 Task: Add Moon Valley Organics Organic Coconut Lemon Herbal Lotion Bar to the cart.
Action: Mouse moved to (852, 324)
Screenshot: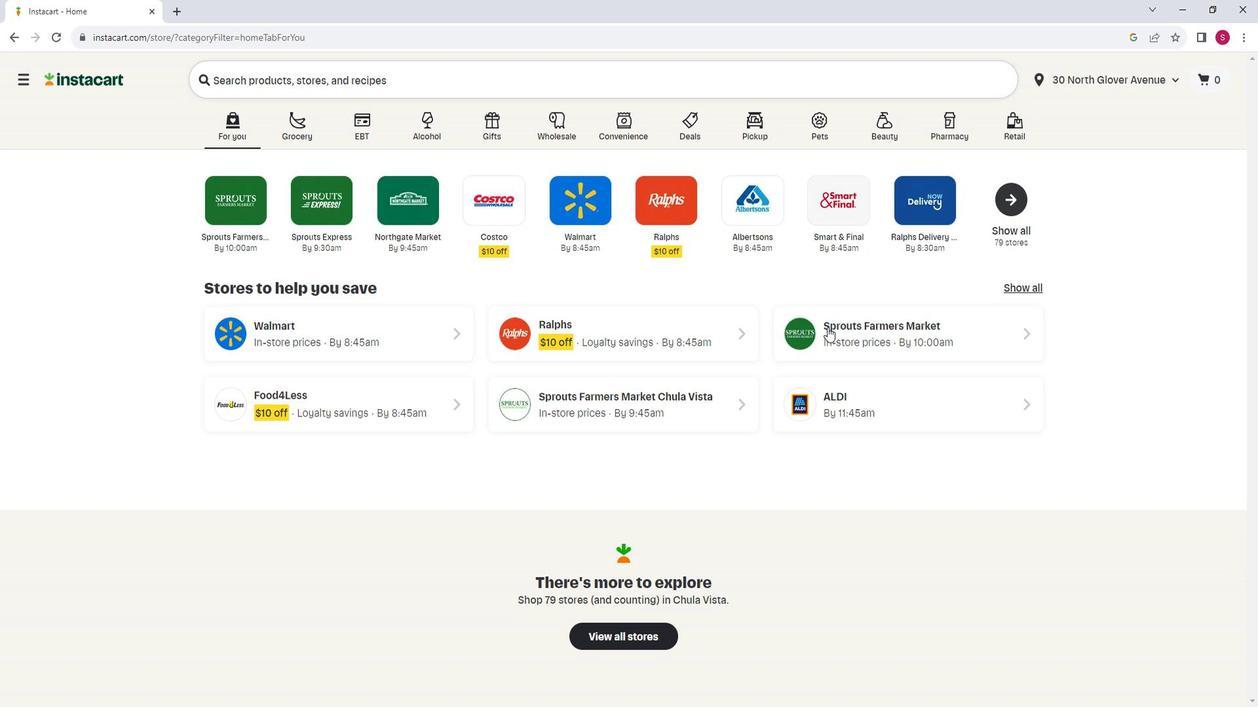 
Action: Mouse pressed left at (852, 324)
Screenshot: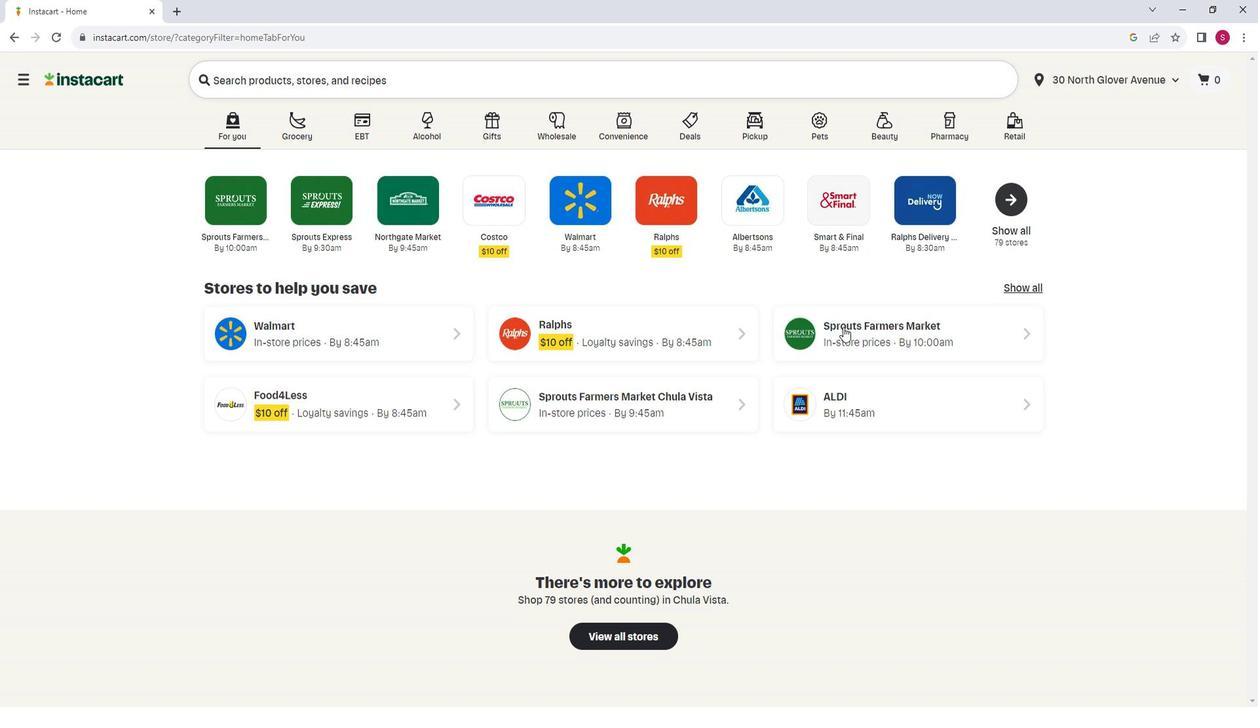 
Action: Mouse moved to (100, 416)
Screenshot: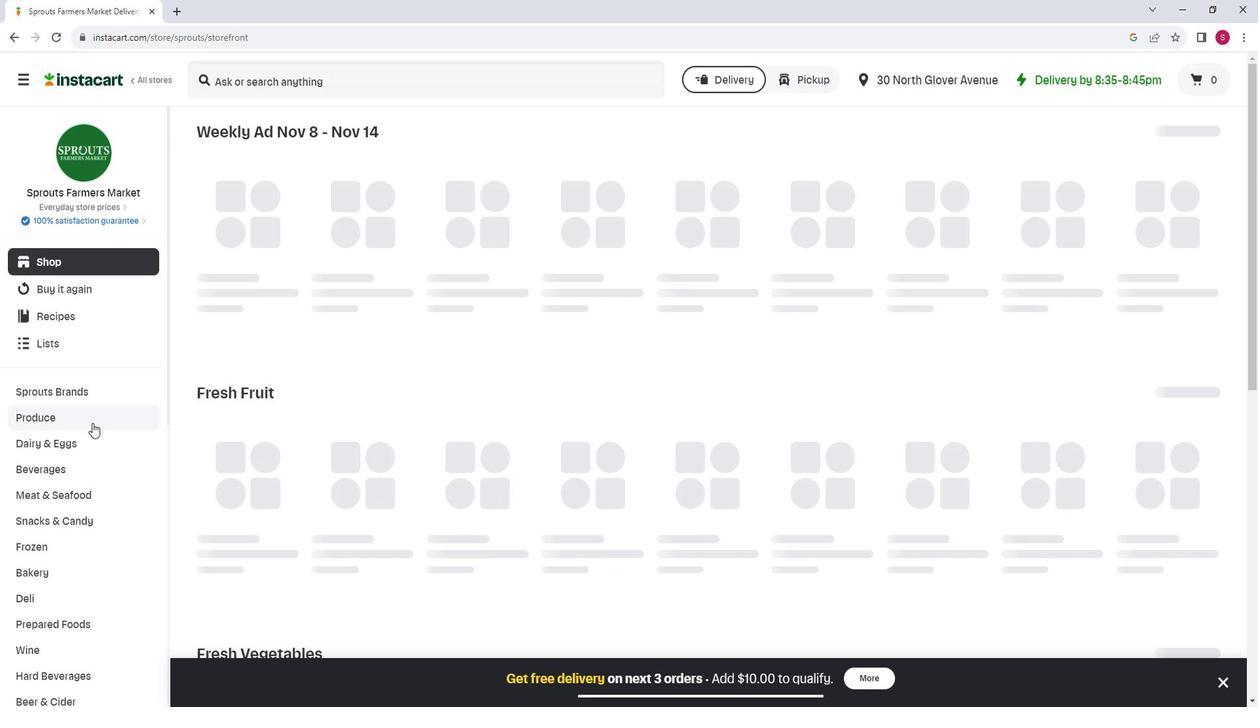 
Action: Mouse scrolled (100, 416) with delta (0, 0)
Screenshot: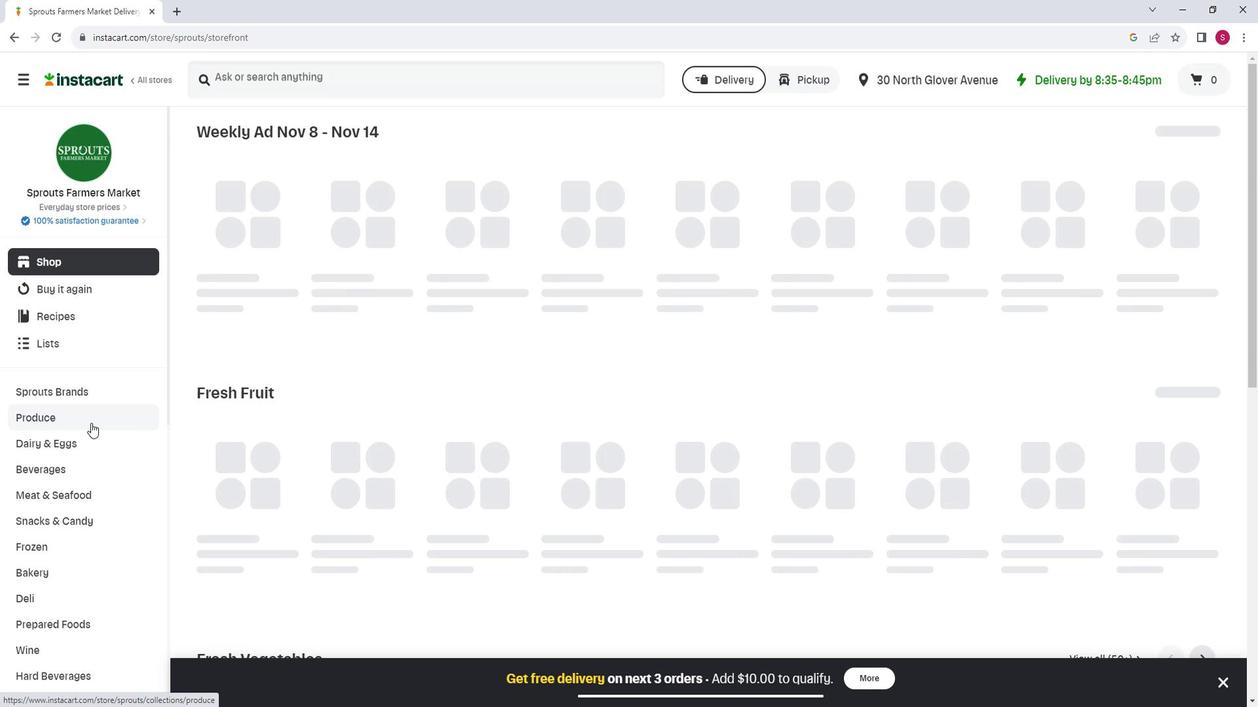 
Action: Mouse scrolled (100, 416) with delta (0, 0)
Screenshot: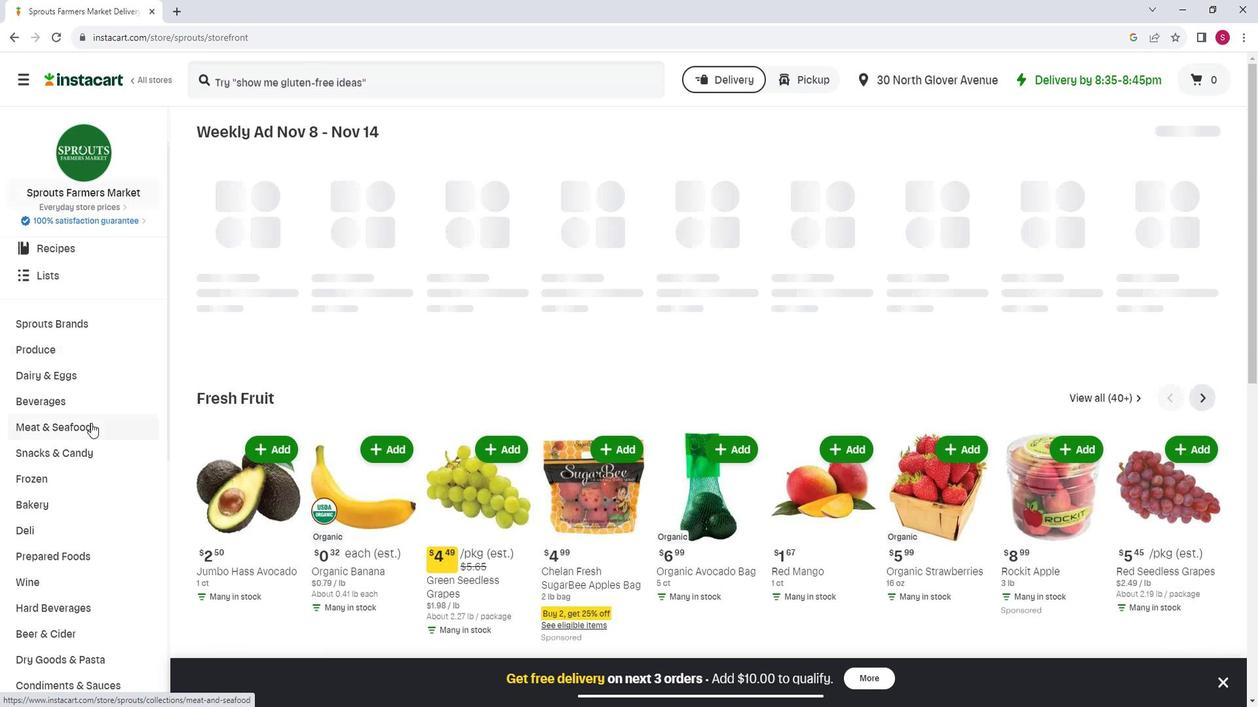 
Action: Mouse scrolled (100, 416) with delta (0, 0)
Screenshot: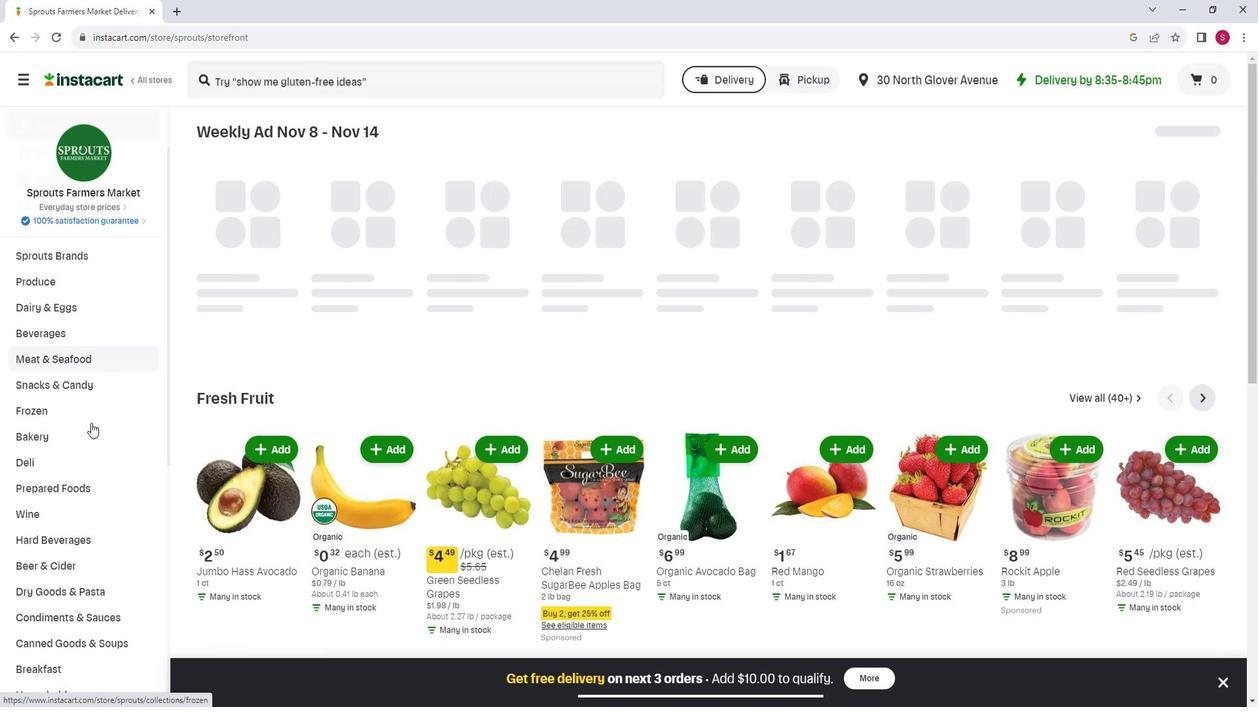 
Action: Mouse scrolled (100, 416) with delta (0, 0)
Screenshot: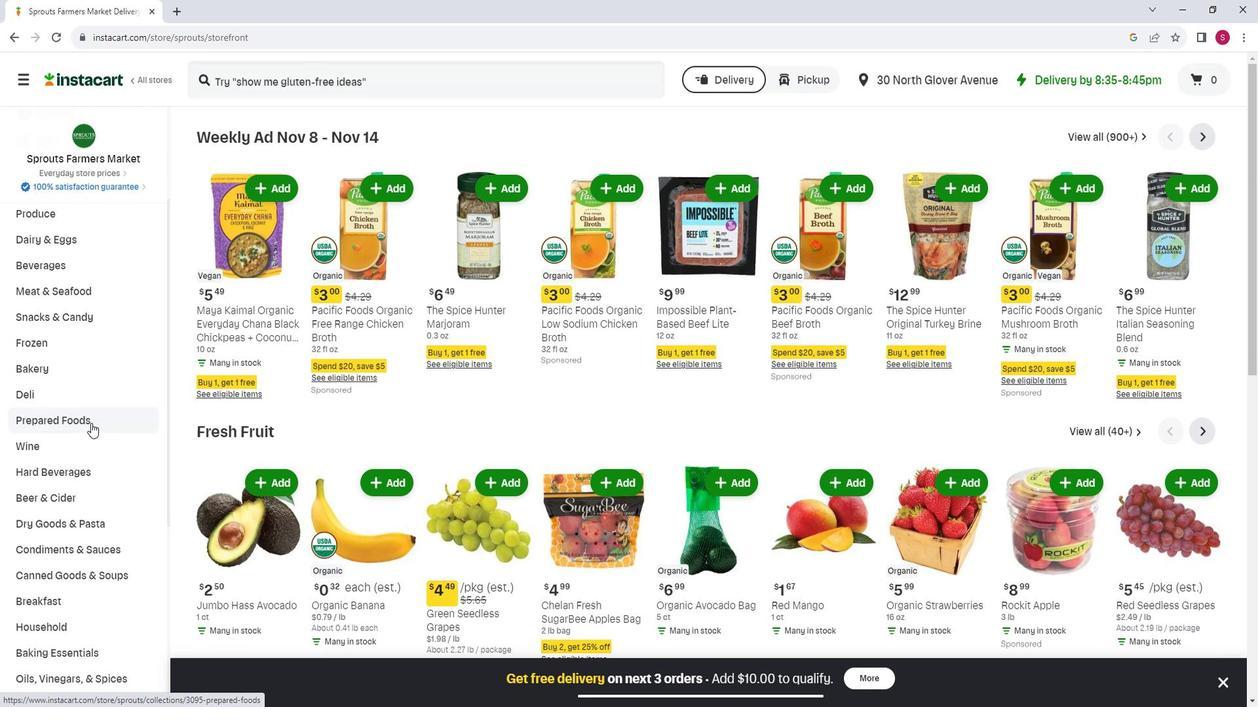 
Action: Mouse scrolled (100, 416) with delta (0, 0)
Screenshot: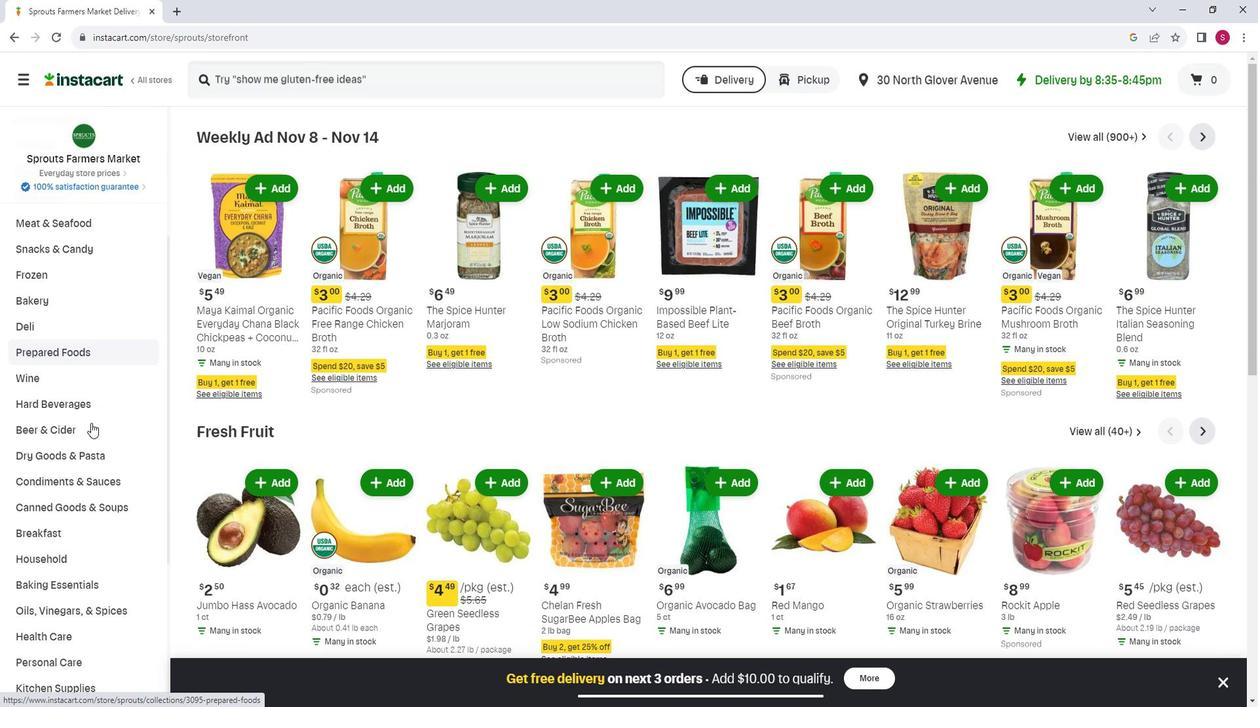 
Action: Mouse scrolled (100, 416) with delta (0, 0)
Screenshot: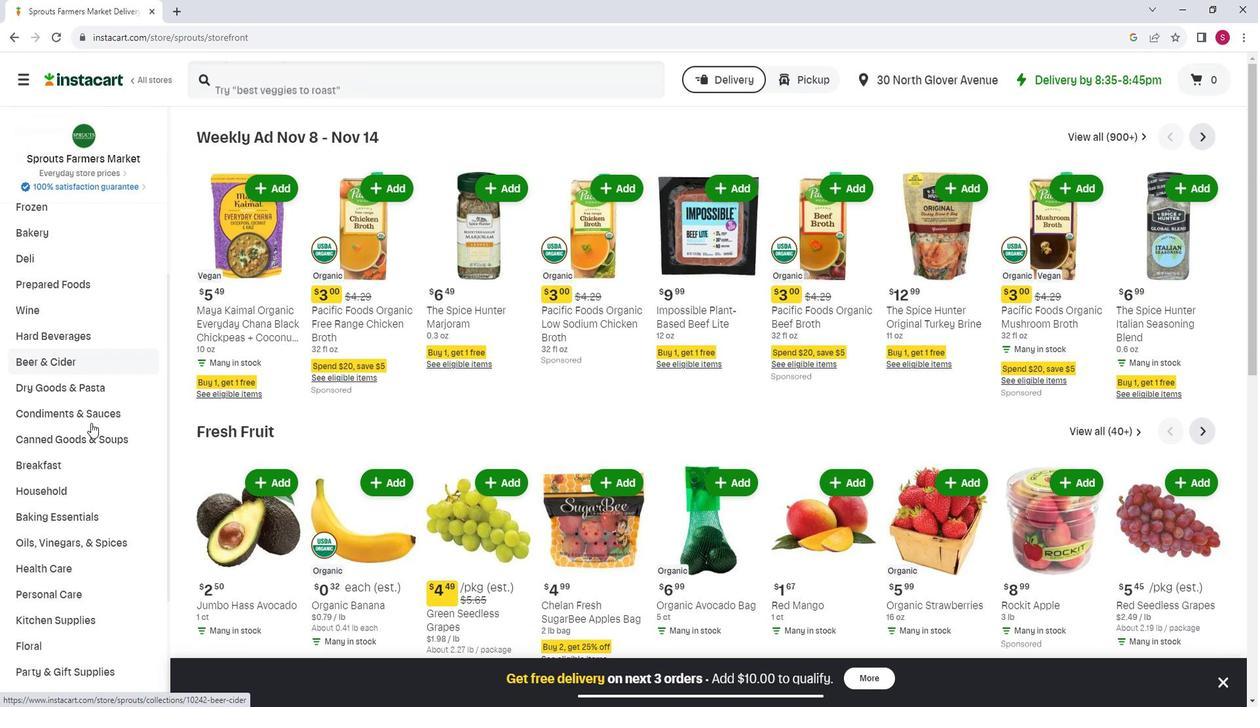 
Action: Mouse moved to (107, 516)
Screenshot: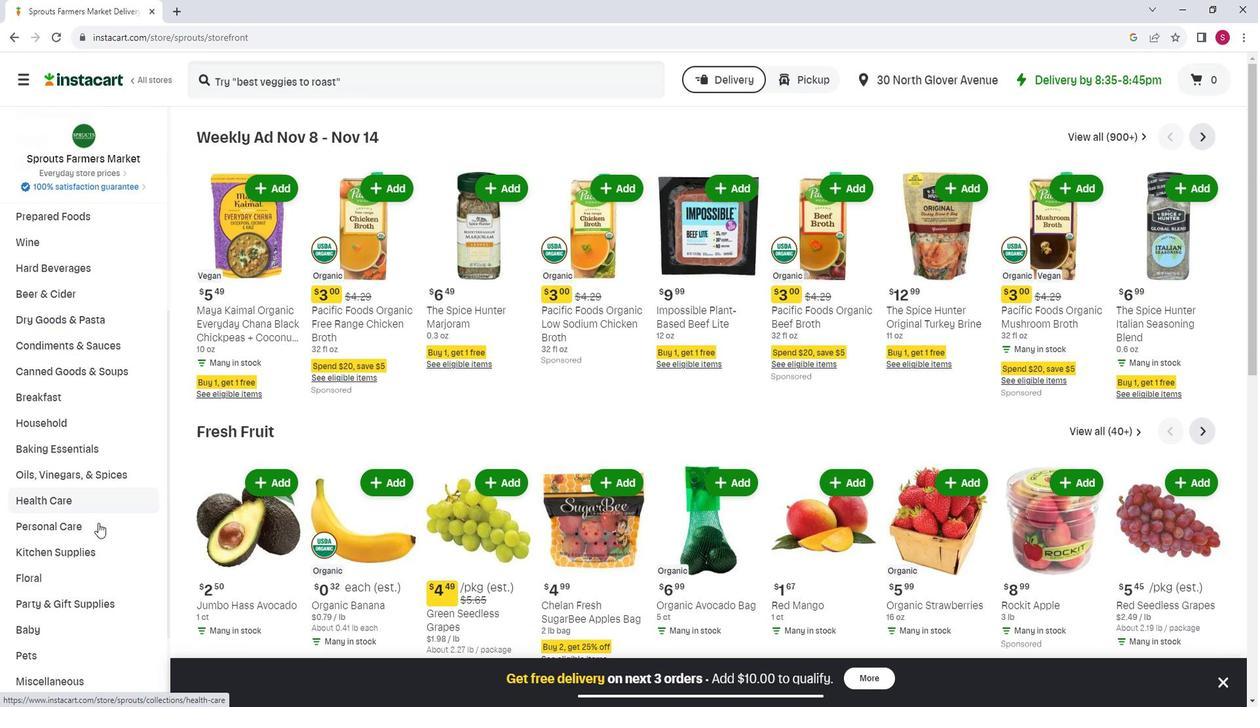 
Action: Mouse pressed left at (107, 516)
Screenshot: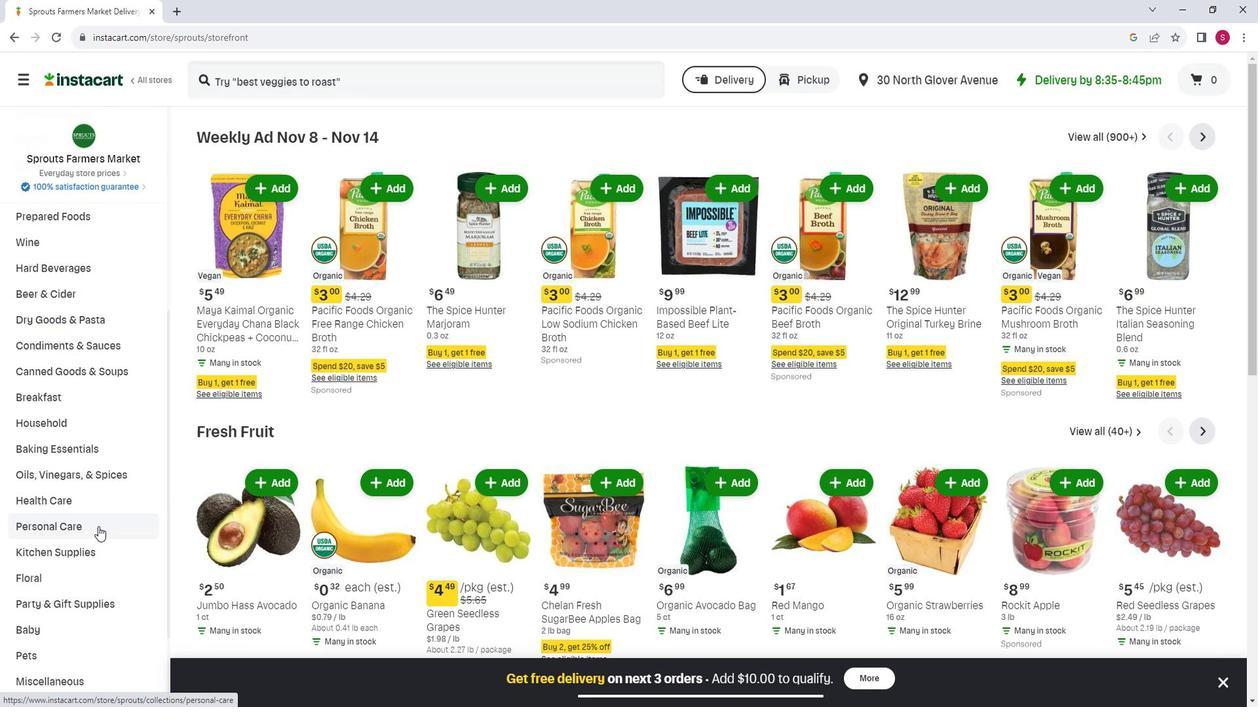 
Action: Mouse moved to (342, 161)
Screenshot: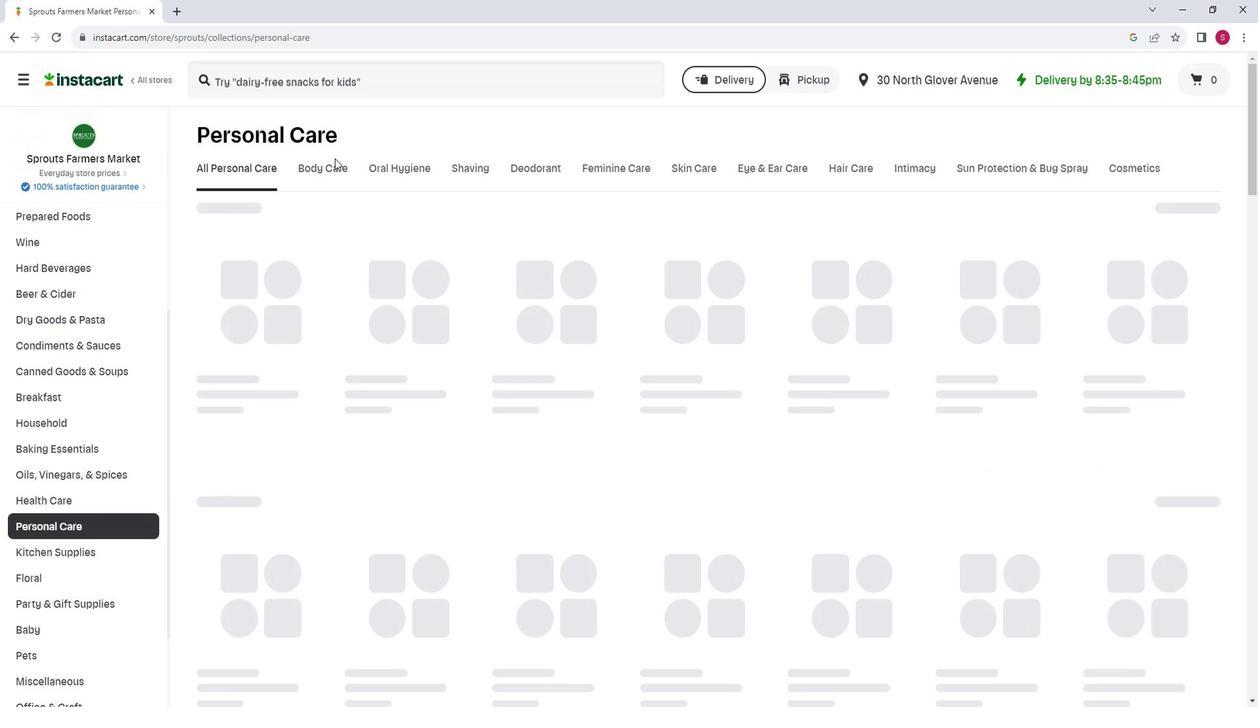 
Action: Mouse pressed left at (342, 161)
Screenshot: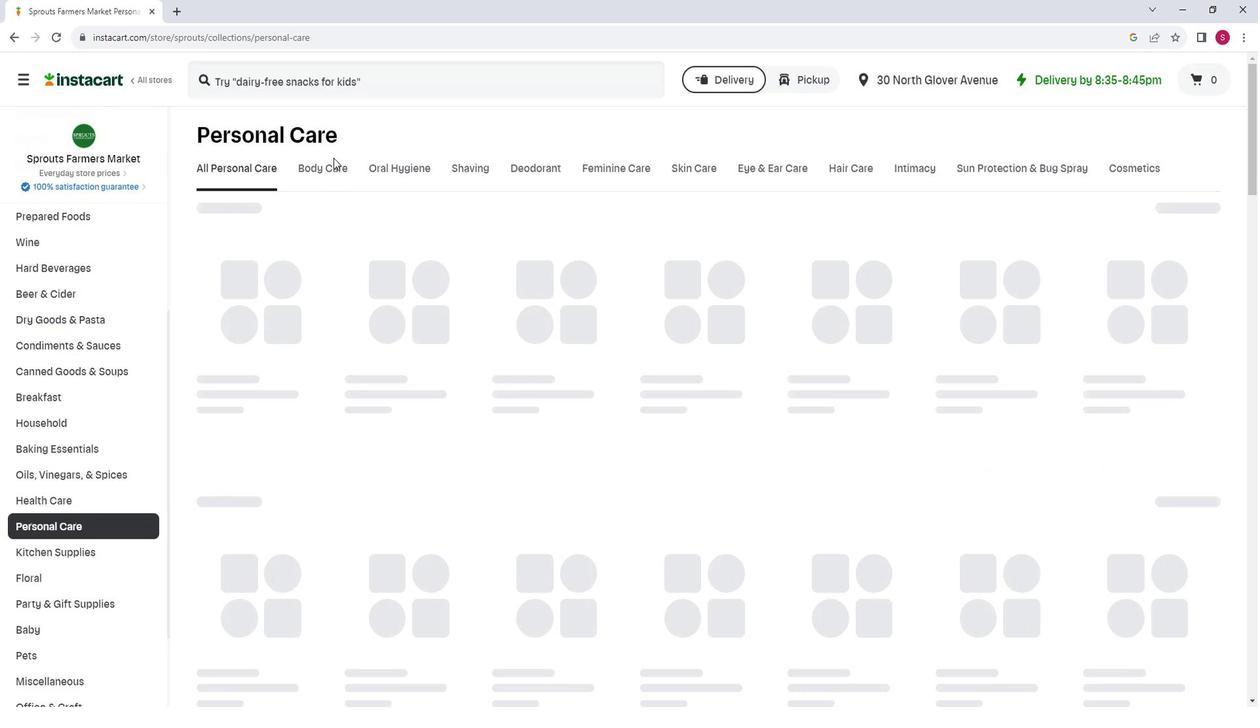 
Action: Mouse moved to (346, 174)
Screenshot: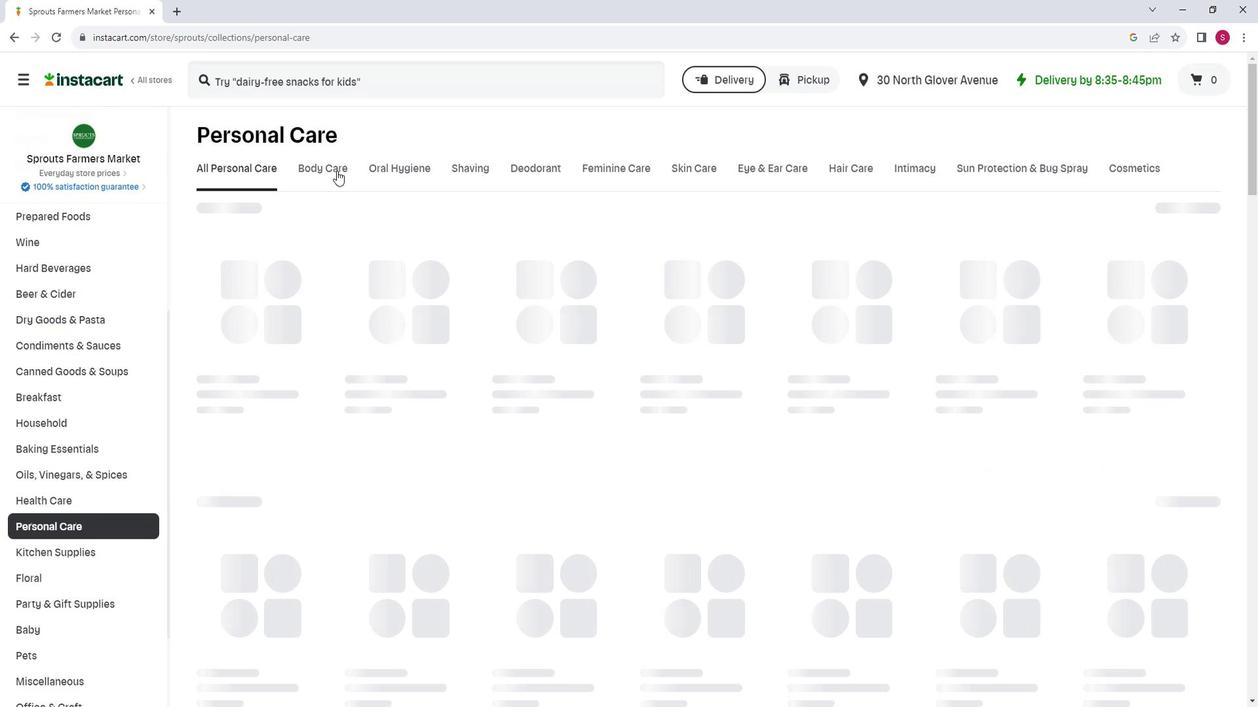 
Action: Mouse pressed left at (346, 174)
Screenshot: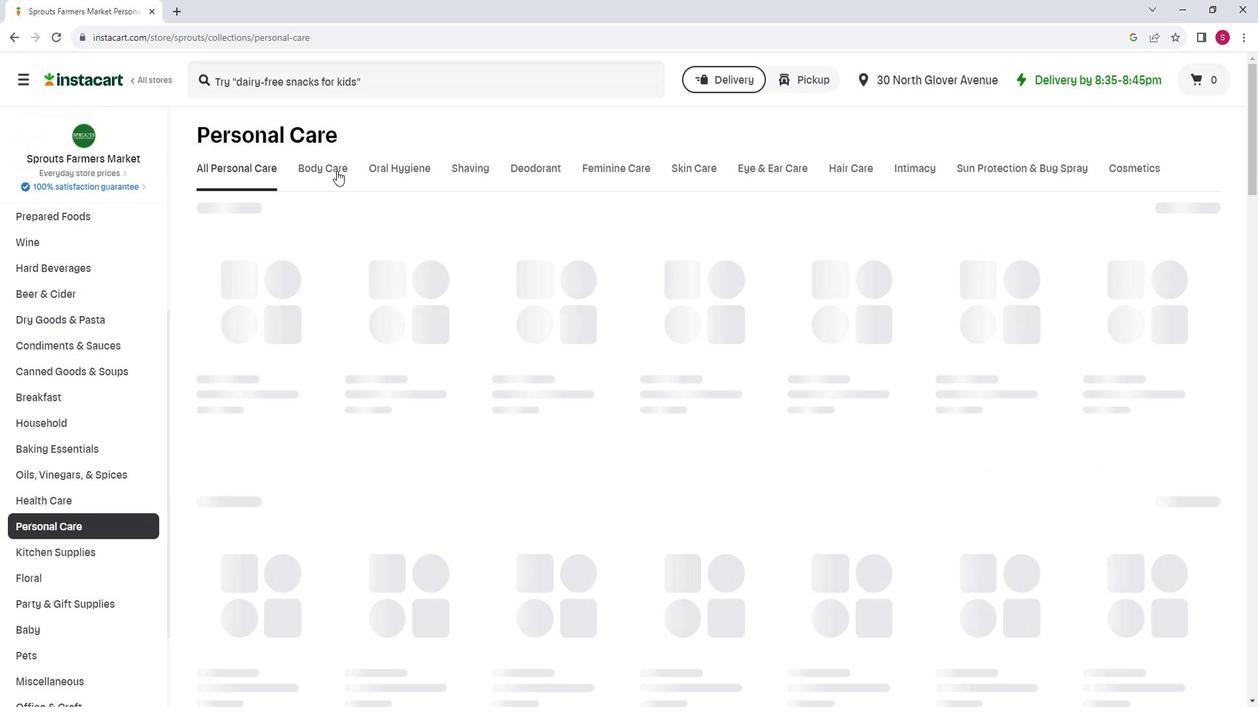 
Action: Mouse moved to (534, 227)
Screenshot: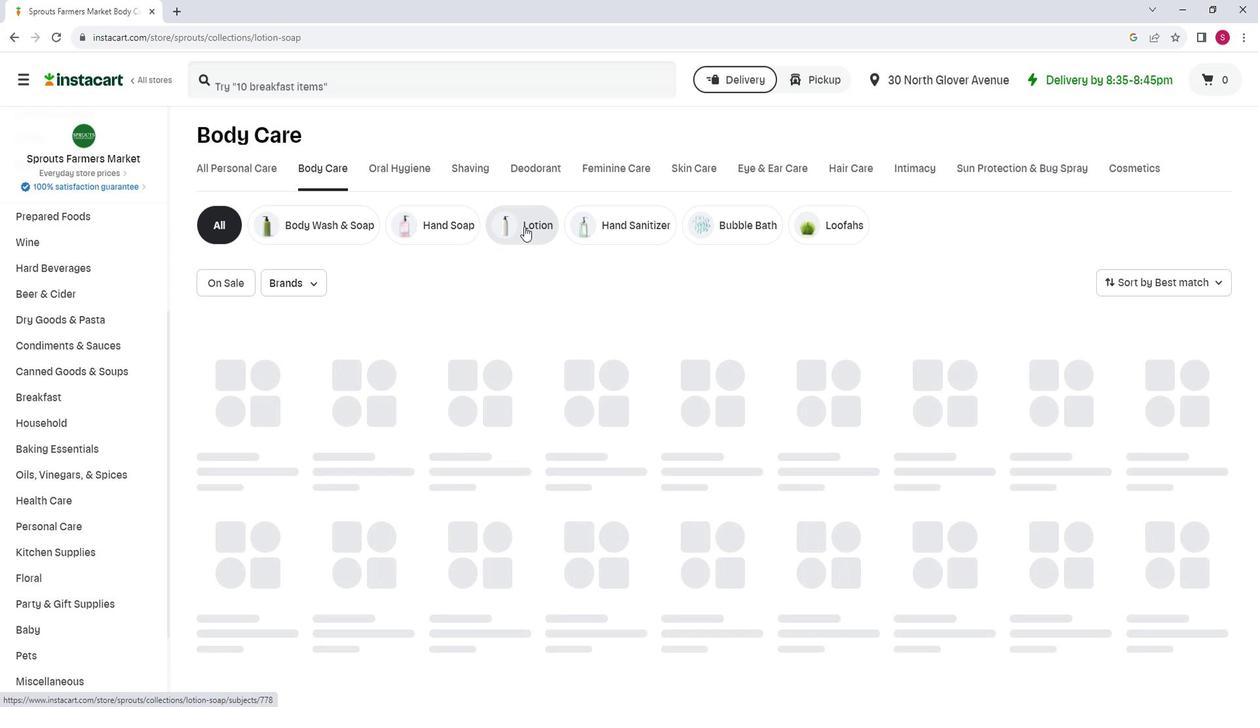 
Action: Mouse pressed left at (534, 227)
Screenshot: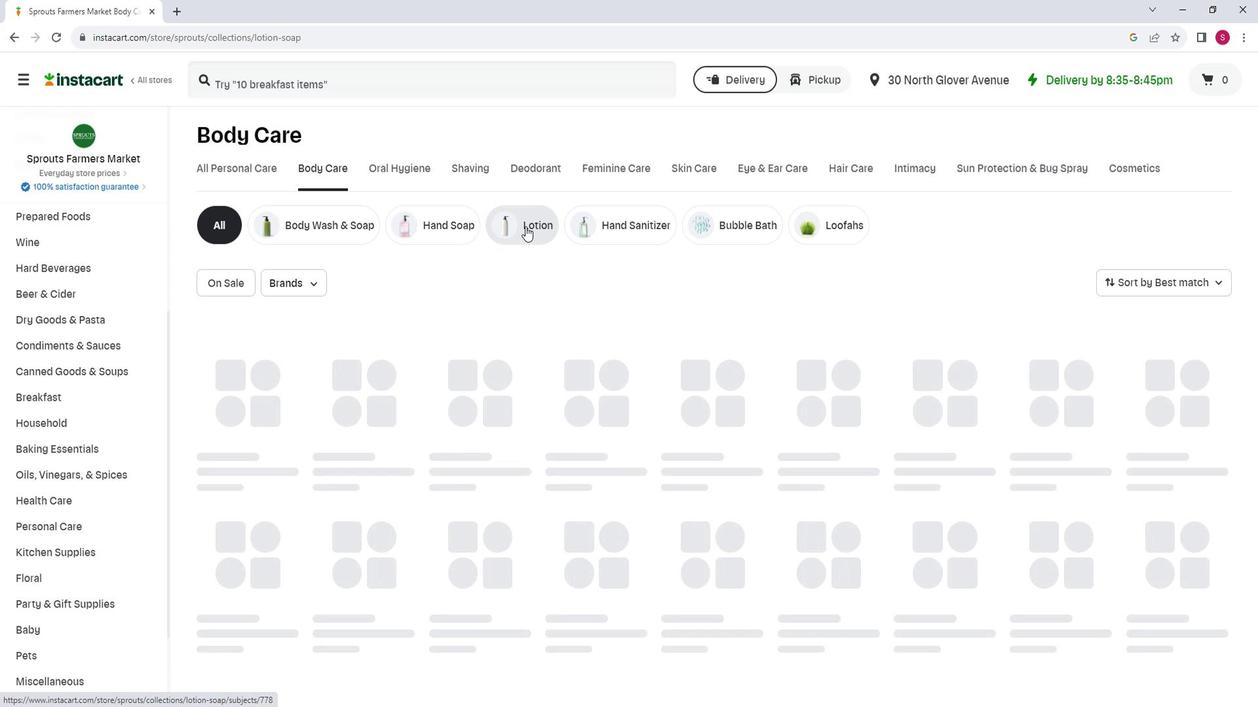 
Action: Mouse moved to (427, 93)
Screenshot: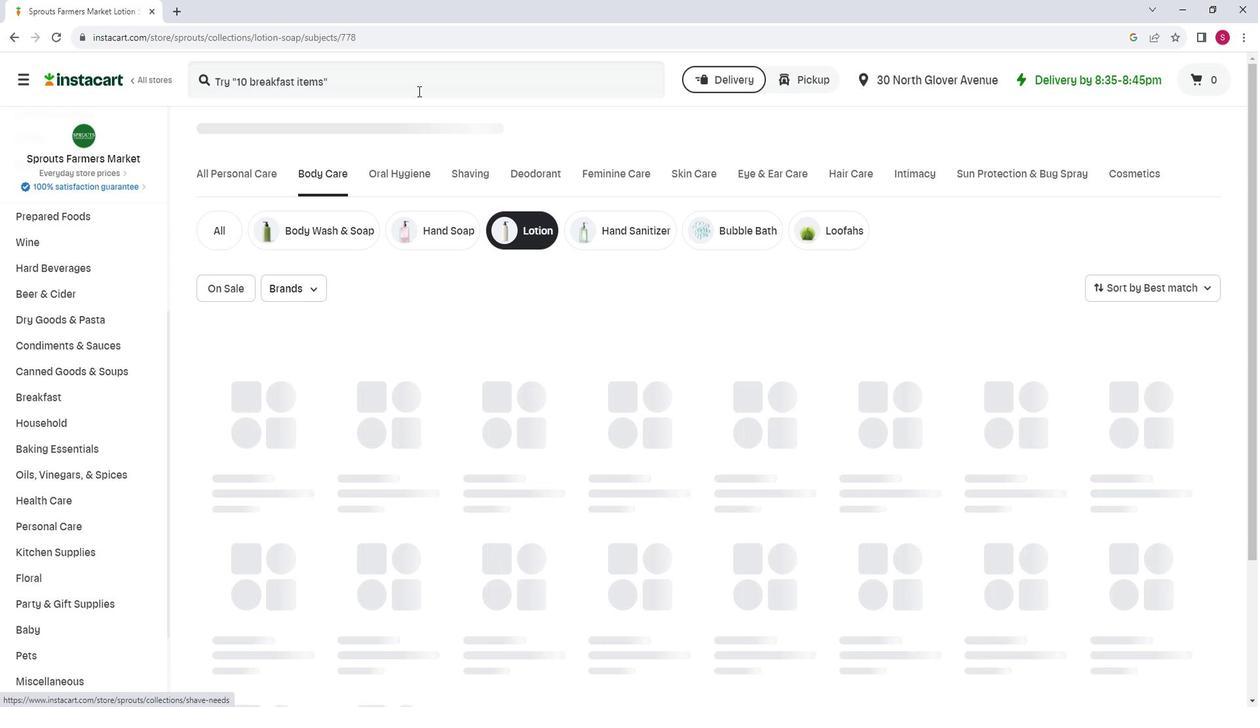 
Action: Mouse pressed left at (427, 93)
Screenshot: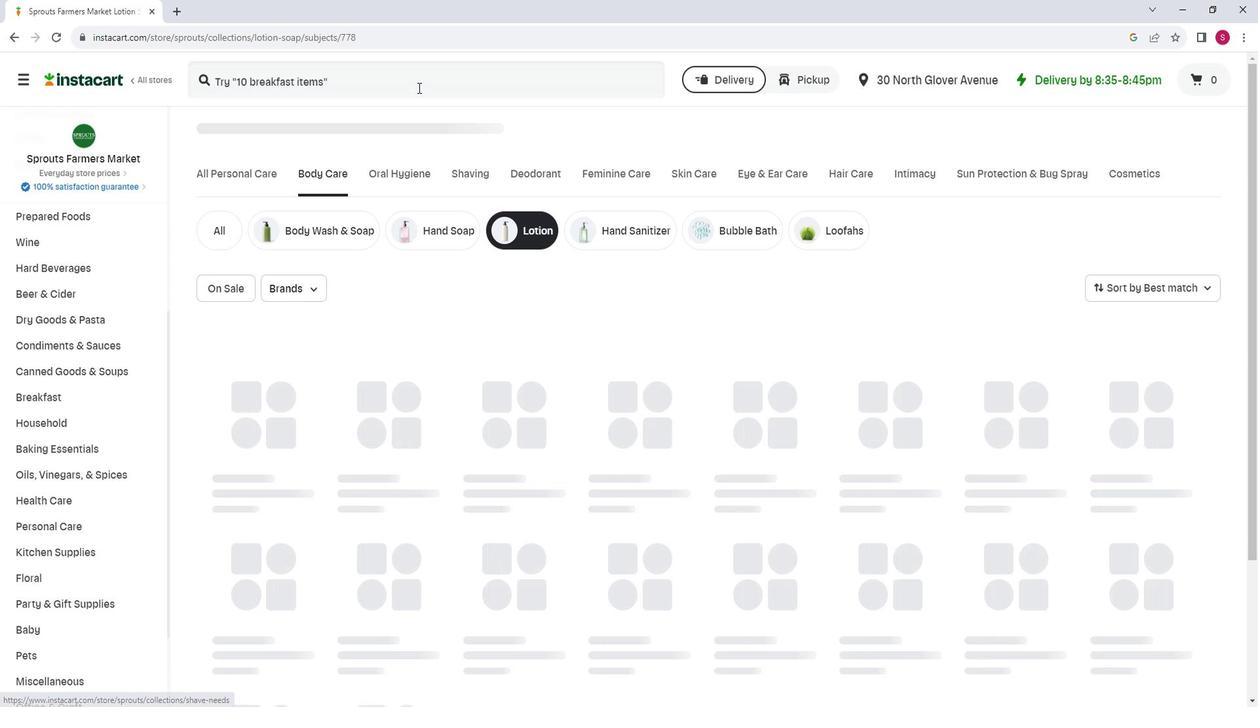 
Action: Key pressed <Key.shift>Moon<Key.space><Key.shift><Key.shift><Key.shift><Key.shift>Valley<Key.space><Key.shift>Organics<Key.space><Key.shift><Key.shift><Key.shift><Key.shift><Key.shift><Key.shift><Key.shift><Key.shift><Key.shift><Key.shift><Key.shift><Key.shift><Key.shift><Key.shift><Key.shift>Organic<Key.space><Key.shift>Cocou<Key.backspace>nut<Key.space><Key.shift>Lemon<Key.space><Key.shift>Herbal<Key.space><Key.shift>Lotion<Key.space><Key.shift>Bar<Key.space><Key.enter>
Screenshot: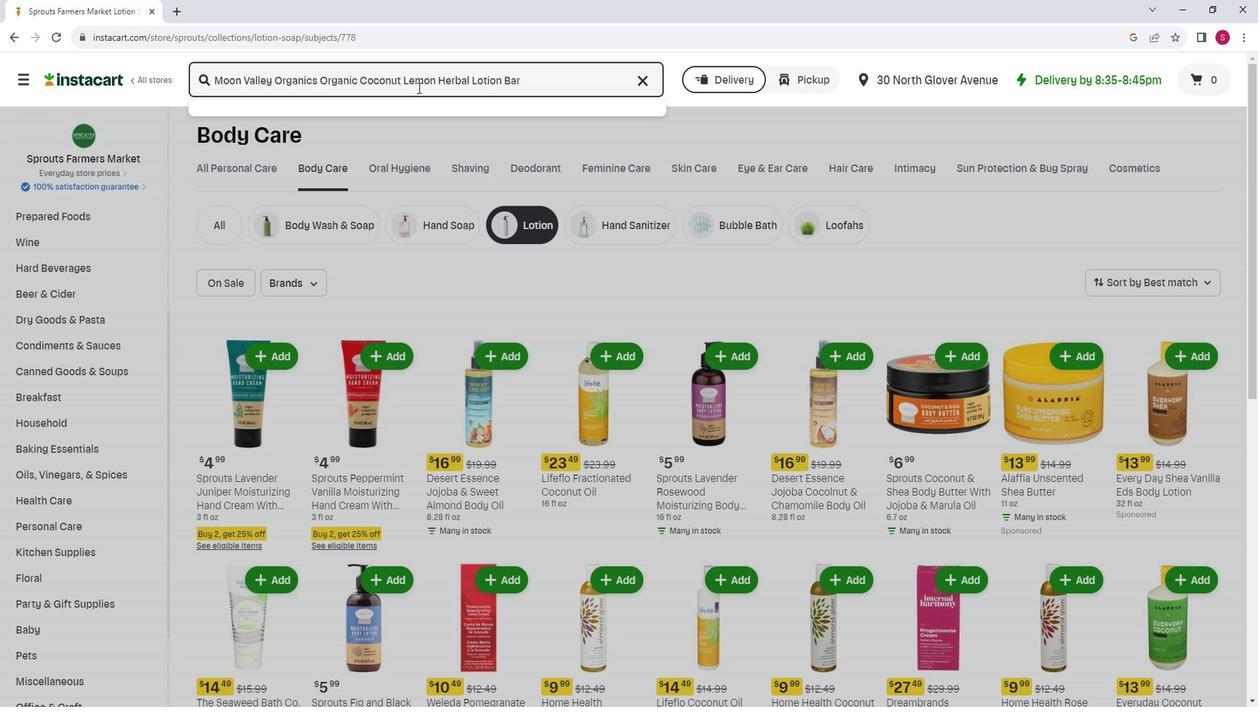 
Action: Mouse moved to (363, 193)
Screenshot: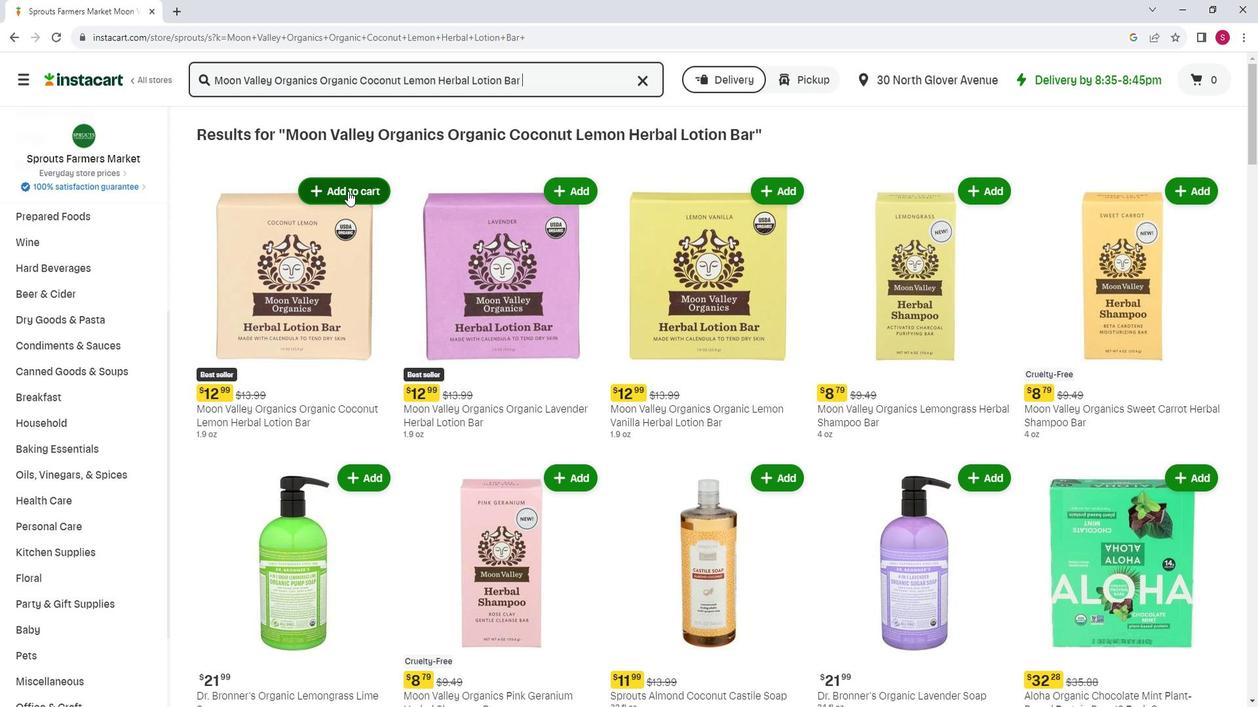 
Action: Mouse pressed left at (363, 193)
Screenshot: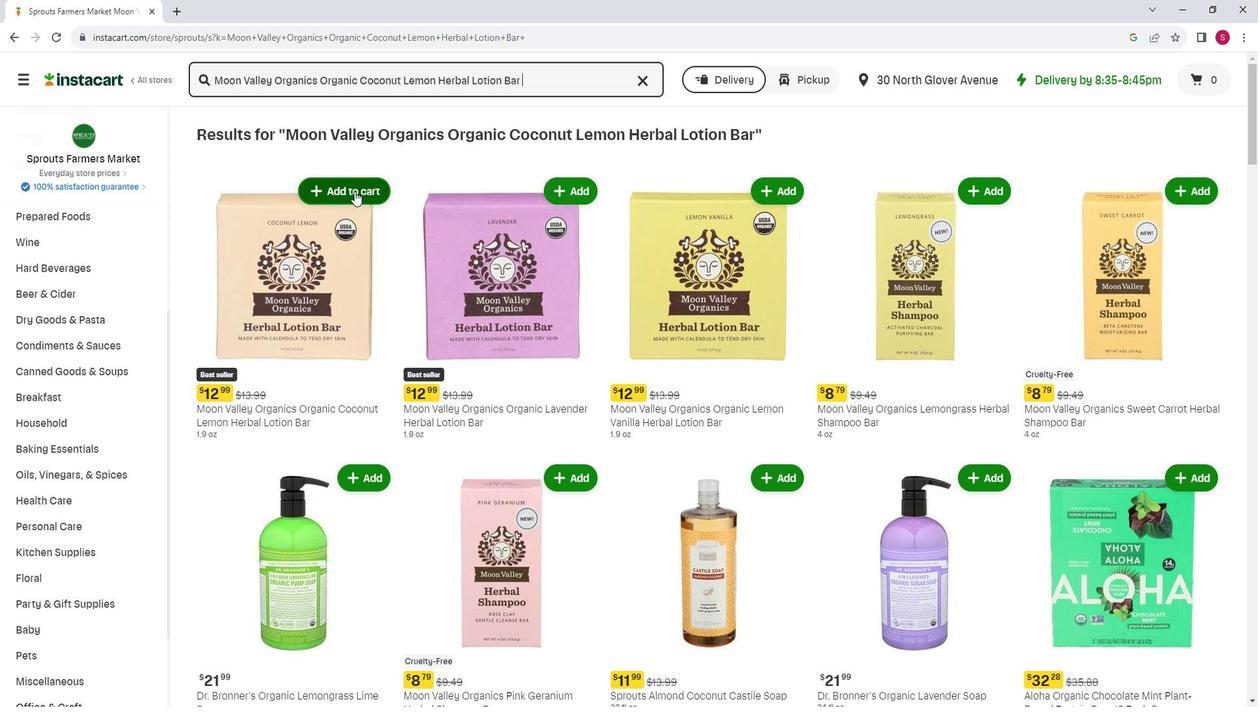 
Action: Mouse moved to (420, 167)
Screenshot: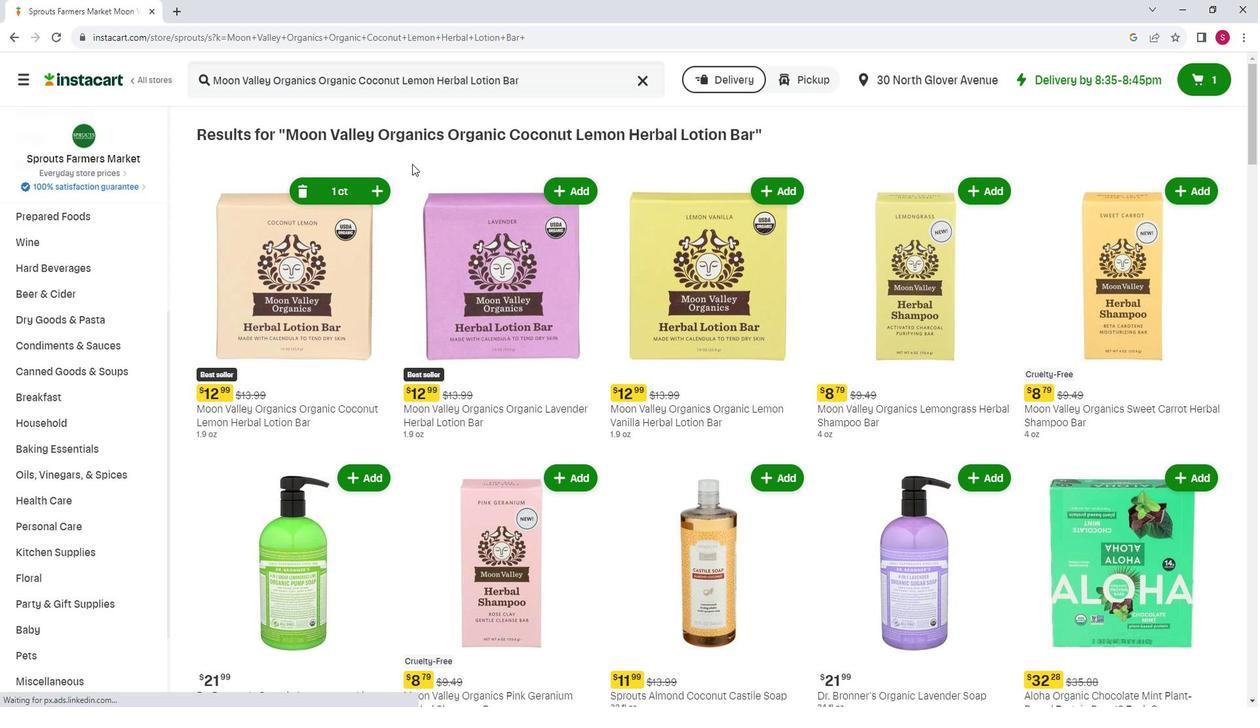 
